 Task: Show all the filters in my recycle bin
Action: Mouse moved to (105, 158)
Screenshot: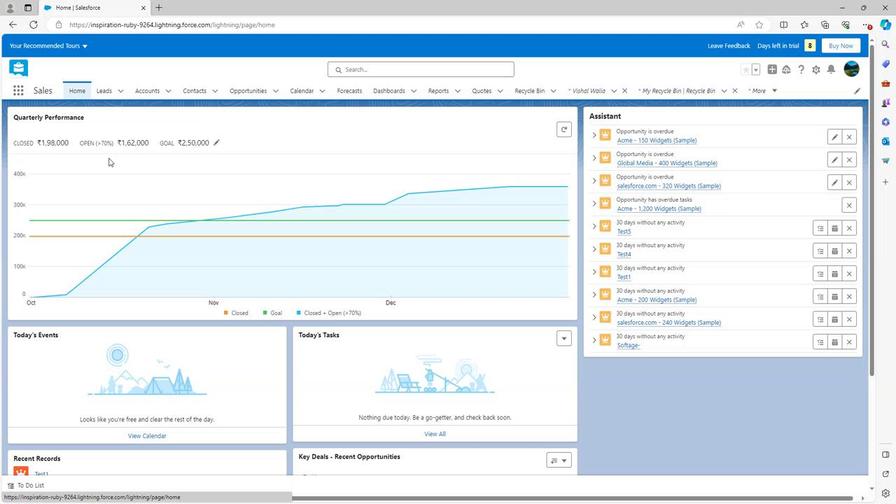 
Action: Mouse scrolled (105, 158) with delta (0, 0)
Screenshot: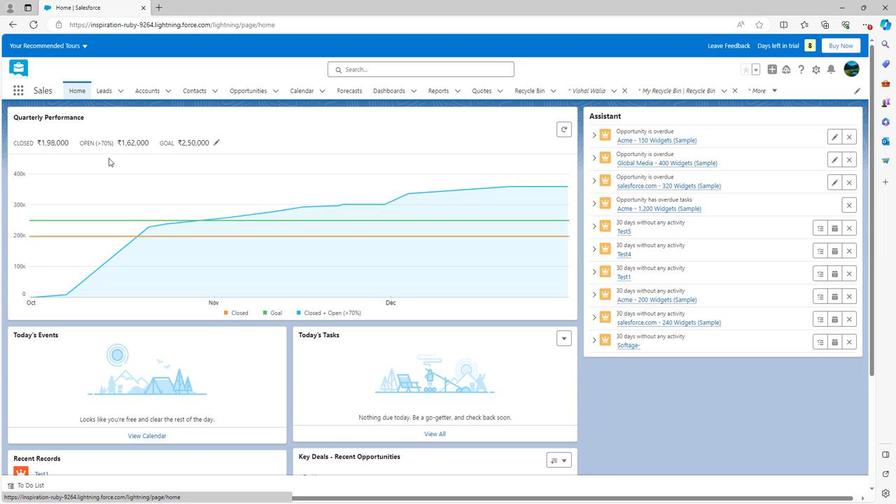 
Action: Mouse scrolled (105, 158) with delta (0, 0)
Screenshot: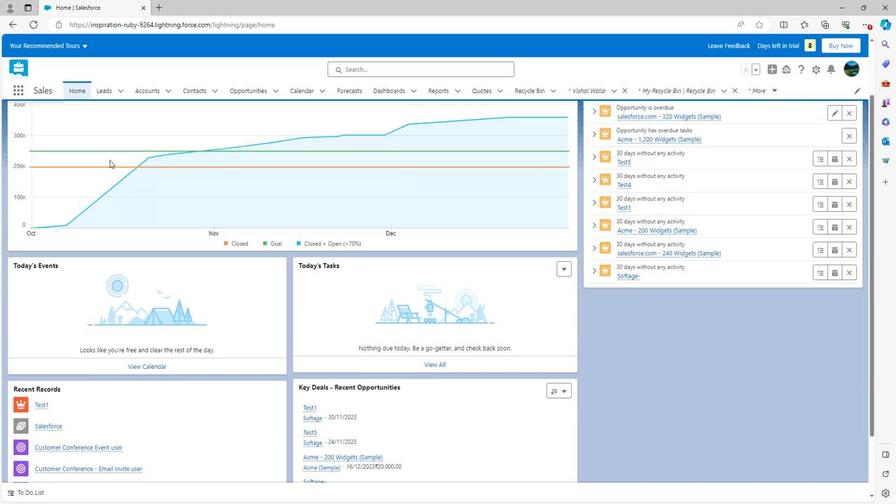 
Action: Mouse scrolled (105, 158) with delta (0, 0)
Screenshot: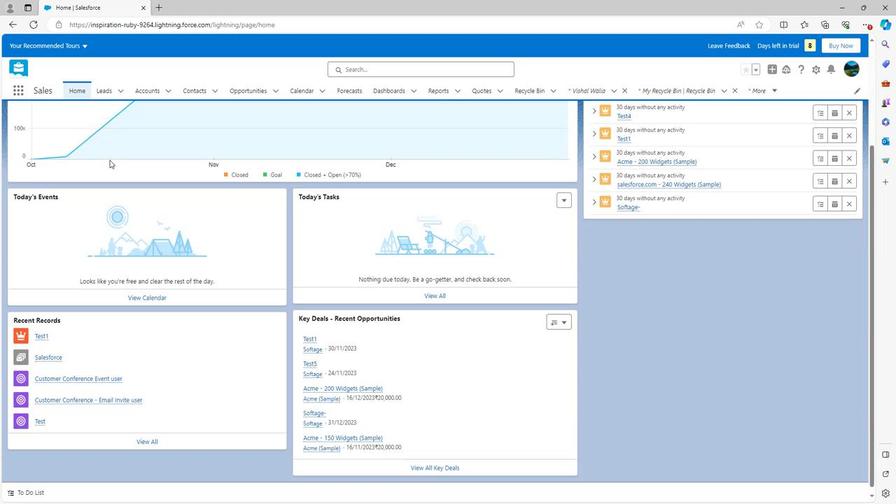 
Action: Mouse moved to (105, 159)
Screenshot: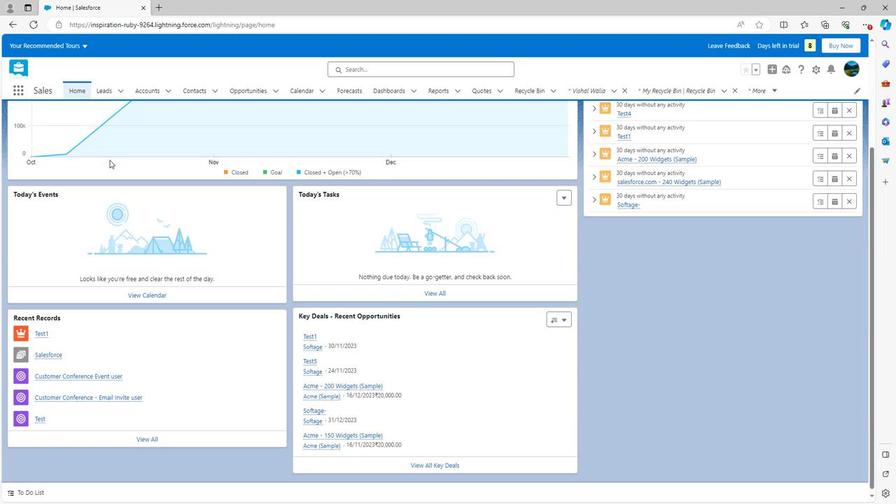 
Action: Mouse scrolled (105, 158) with delta (0, 0)
Screenshot: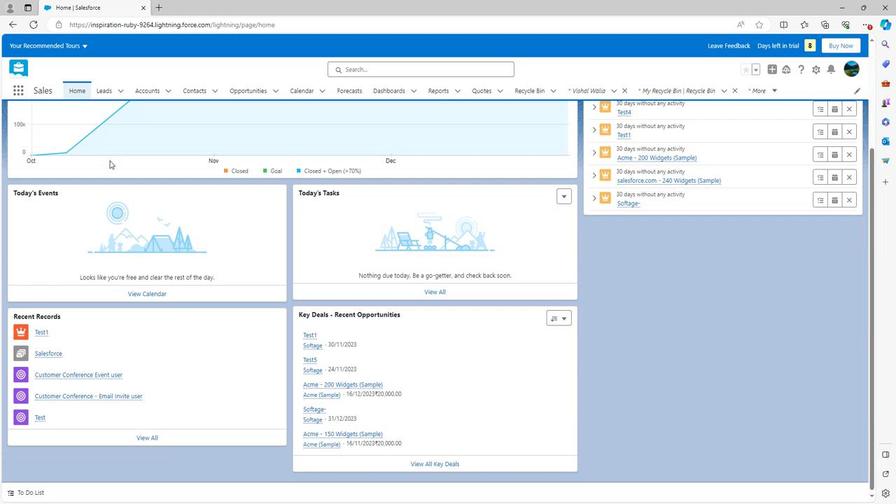 
Action: Mouse scrolled (105, 158) with delta (0, 0)
Screenshot: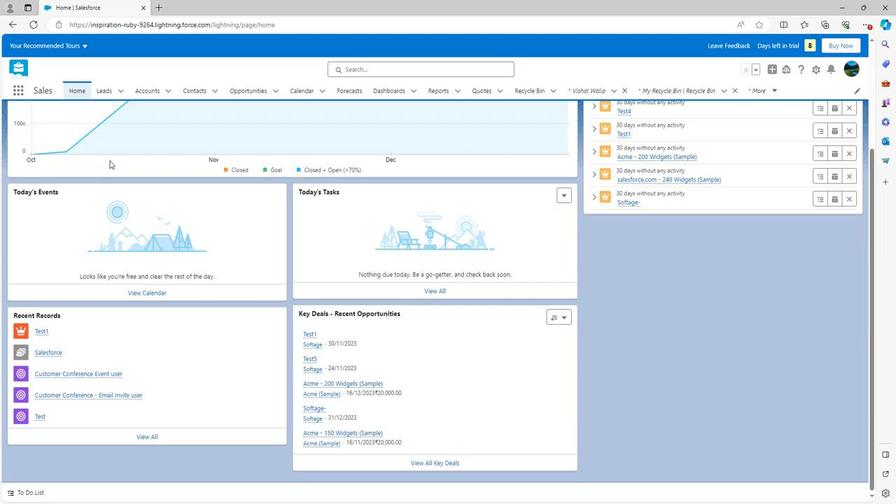 
Action: Mouse moved to (106, 158)
Screenshot: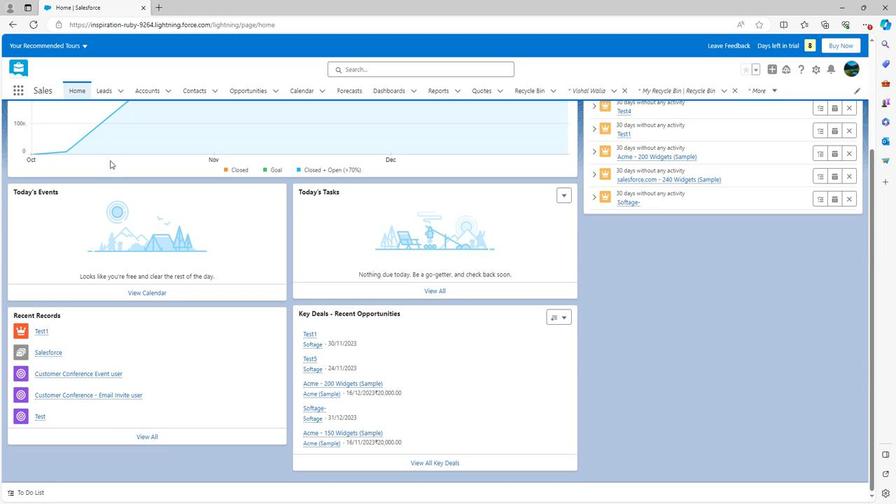 
Action: Mouse scrolled (106, 159) with delta (0, 0)
Screenshot: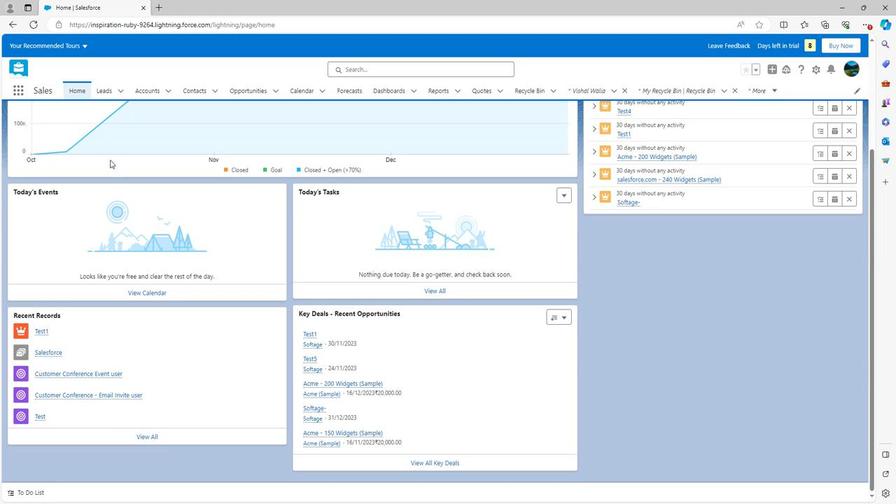 
Action: Mouse scrolled (106, 159) with delta (0, 0)
Screenshot: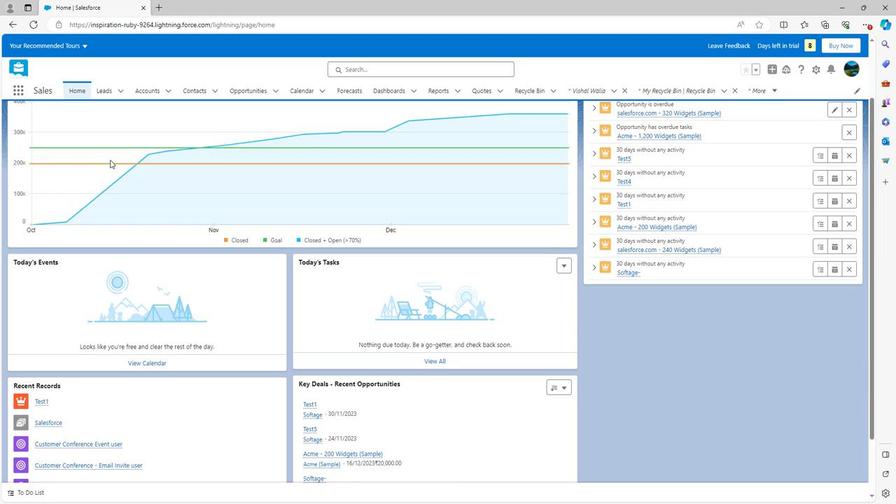 
Action: Mouse scrolled (106, 159) with delta (0, 0)
Screenshot: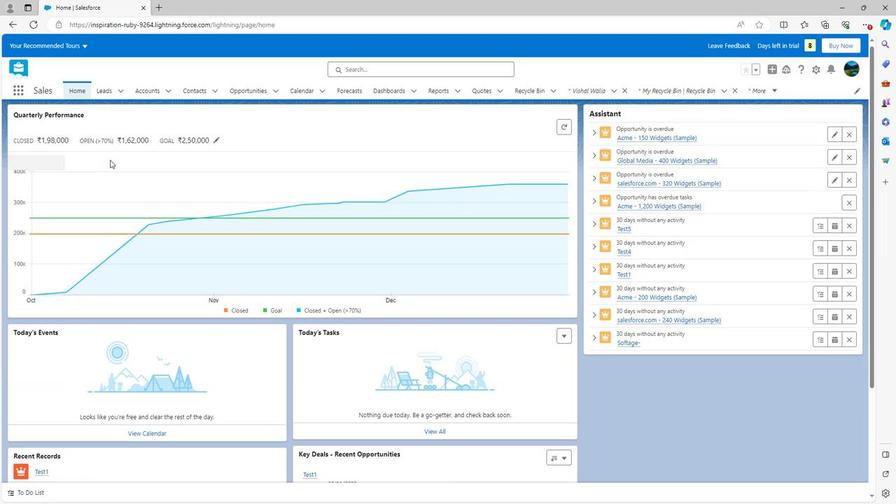
Action: Mouse scrolled (106, 159) with delta (0, 0)
Screenshot: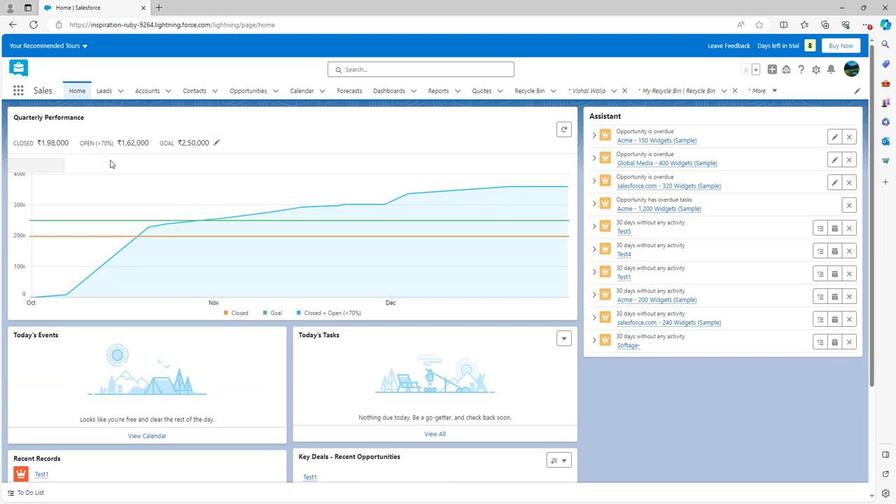 
Action: Mouse moved to (693, 88)
Screenshot: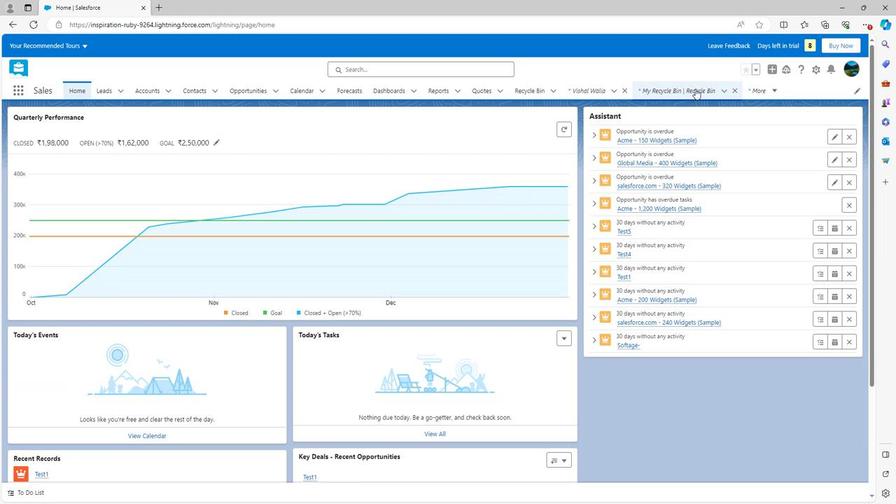 
Action: Mouse pressed left at (693, 88)
Screenshot: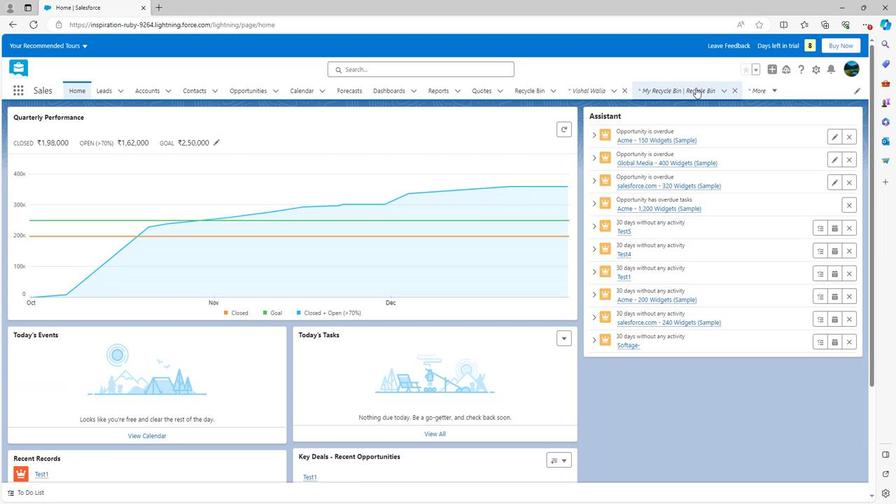 
Action: Mouse moved to (854, 137)
Screenshot: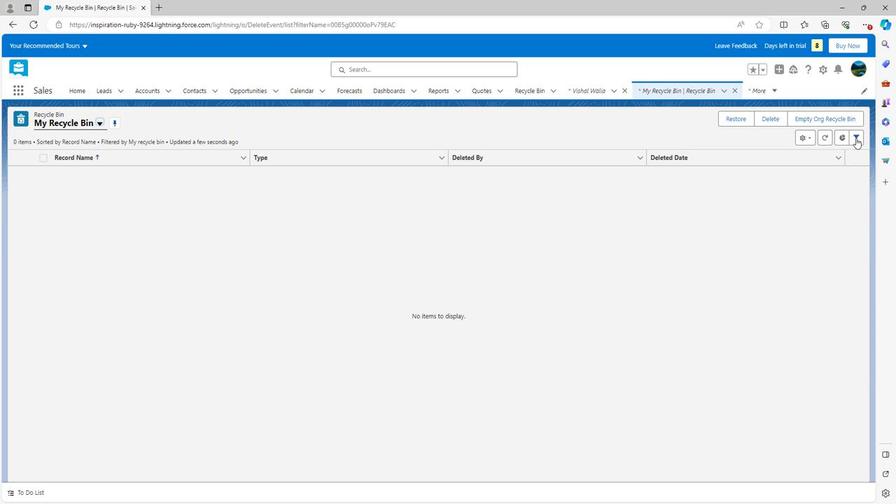 
Action: Mouse pressed left at (854, 137)
Screenshot: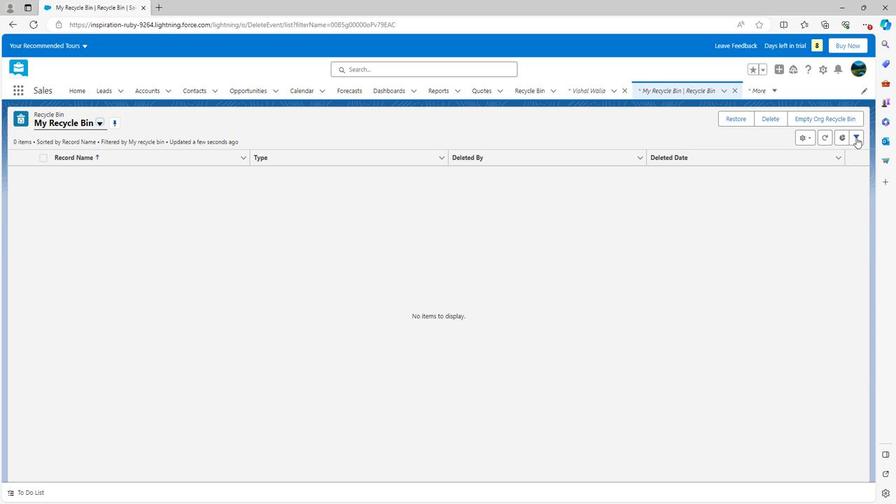 
Action: Mouse moved to (854, 156)
Screenshot: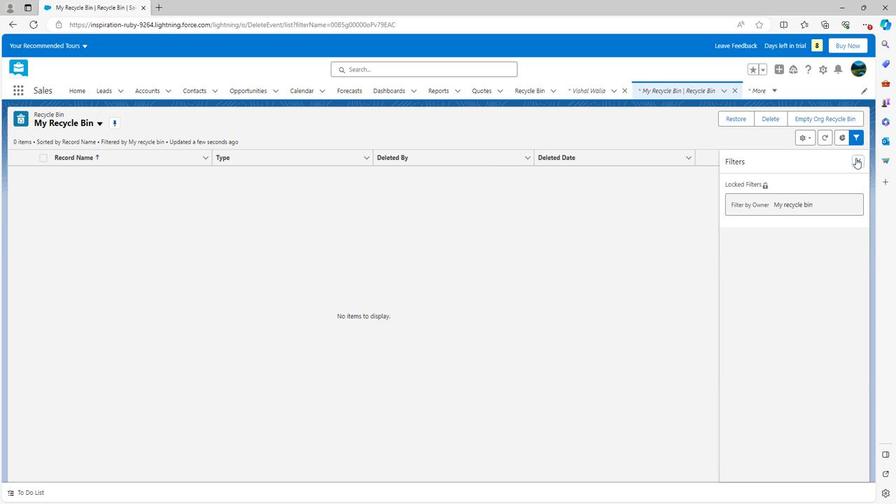 
Action: Mouse pressed left at (854, 156)
Screenshot: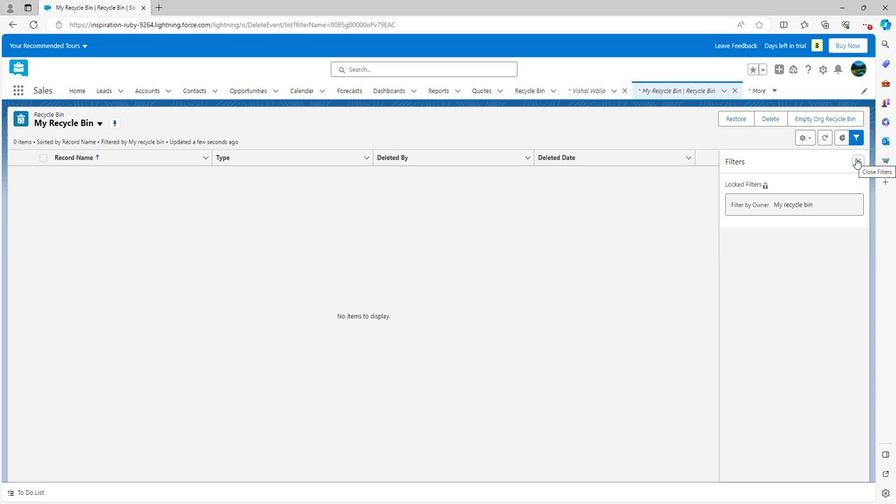 
Action: Mouse moved to (750, 189)
Screenshot: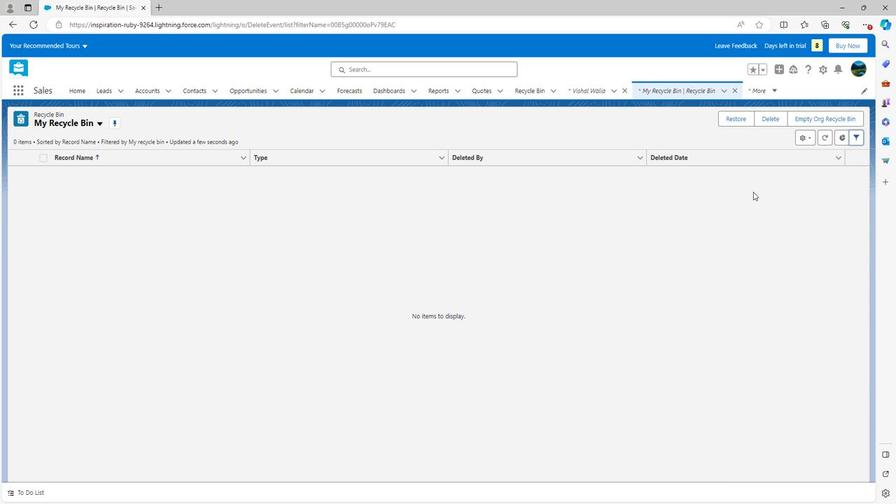 
